 Task: Add Sprouts Veggie Straws to the cart.
Action: Mouse moved to (55, 315)
Screenshot: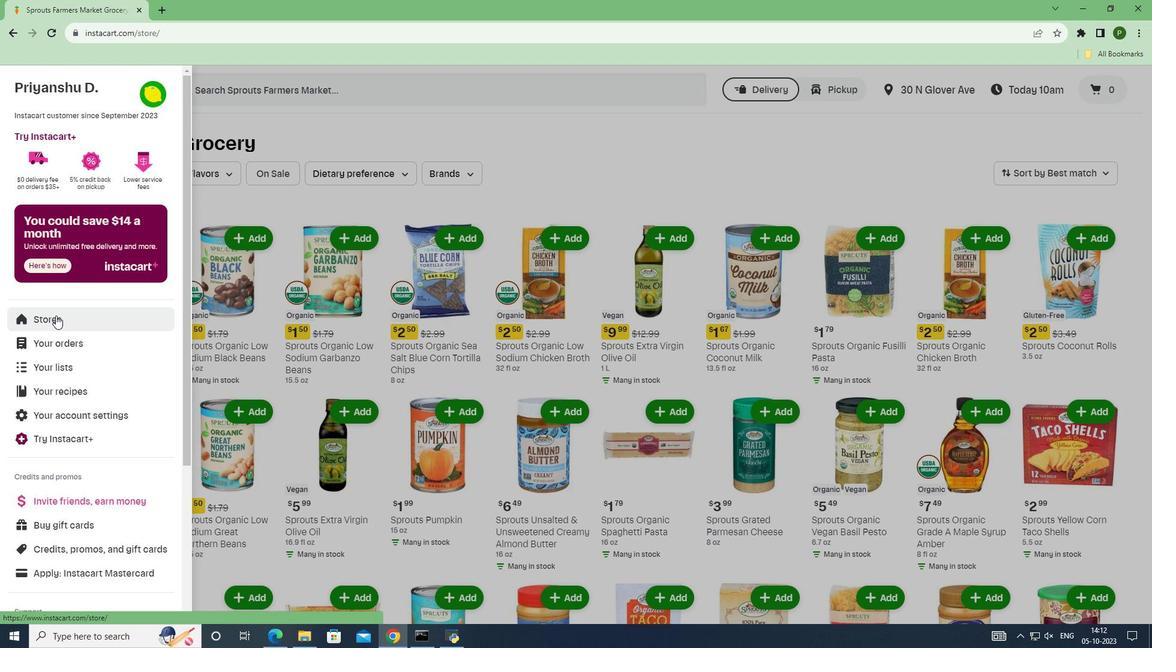 
Action: Mouse pressed left at (55, 315)
Screenshot: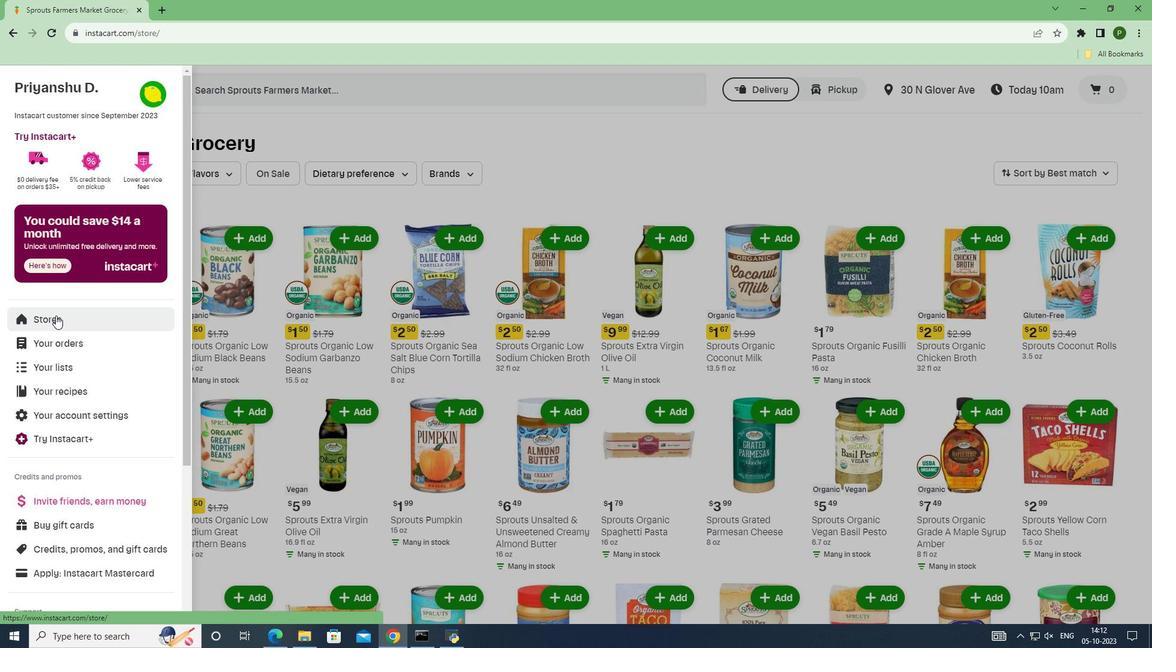 
Action: Mouse moved to (291, 145)
Screenshot: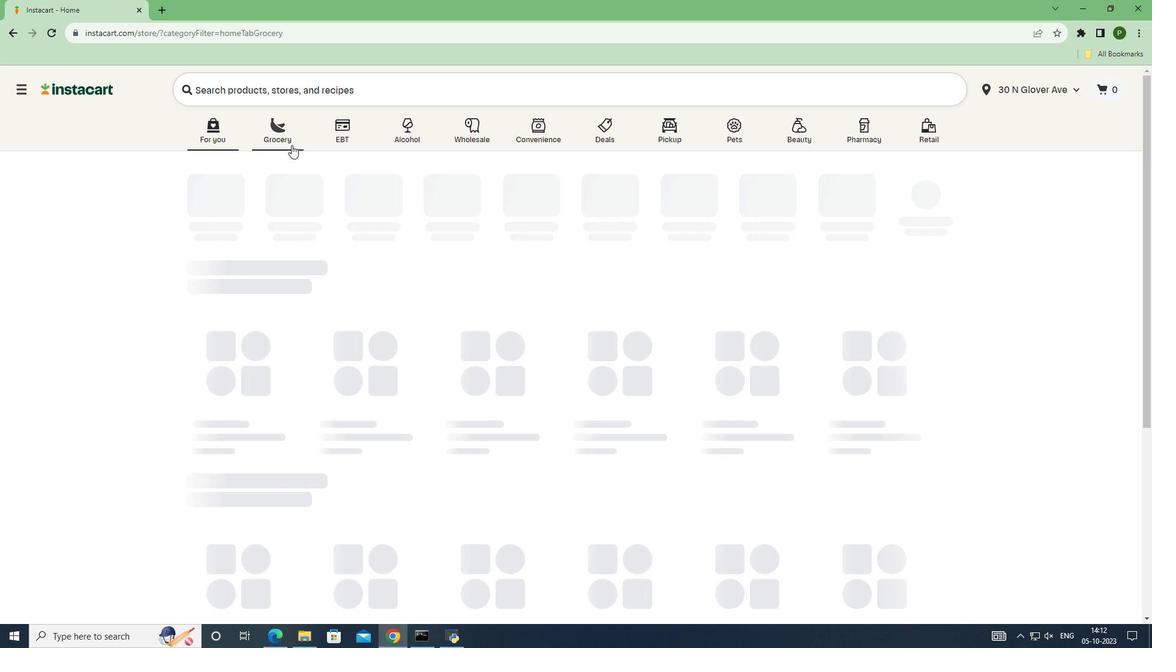 
Action: Mouse pressed left at (291, 145)
Screenshot: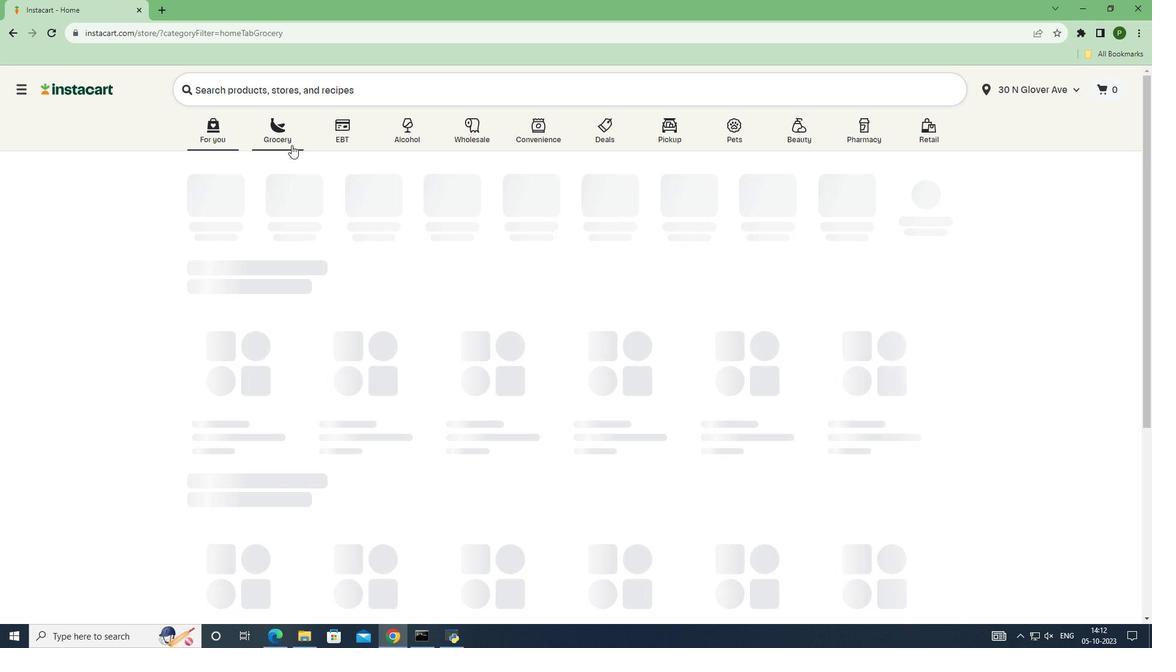
Action: Mouse moved to (742, 291)
Screenshot: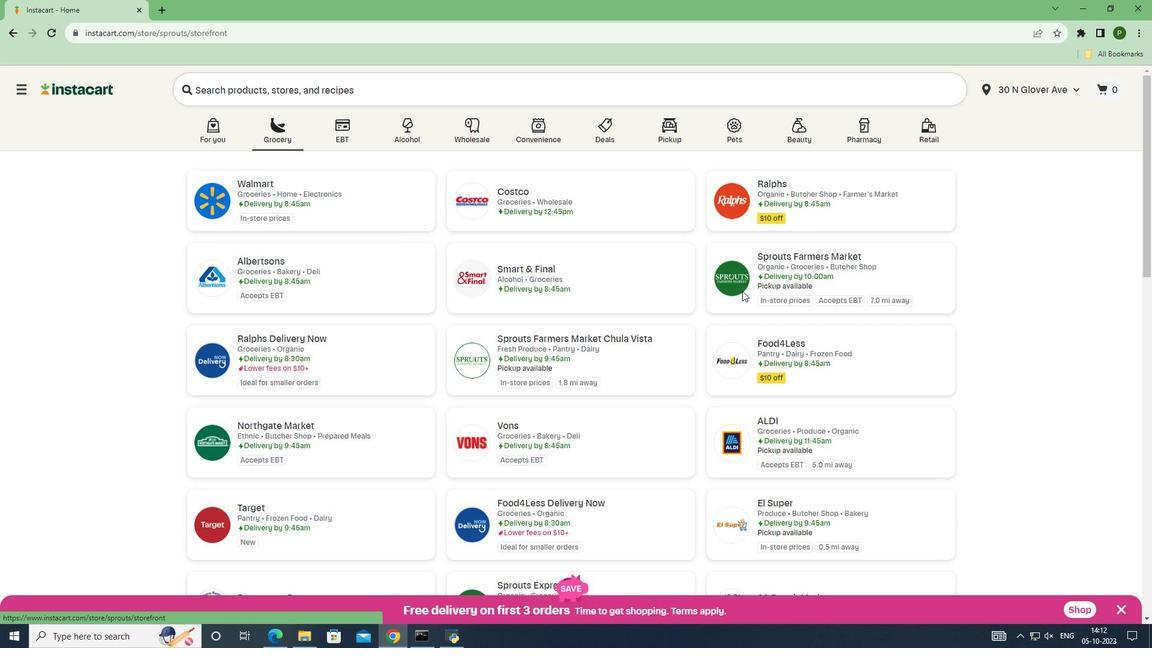 
Action: Mouse pressed left at (742, 291)
Screenshot: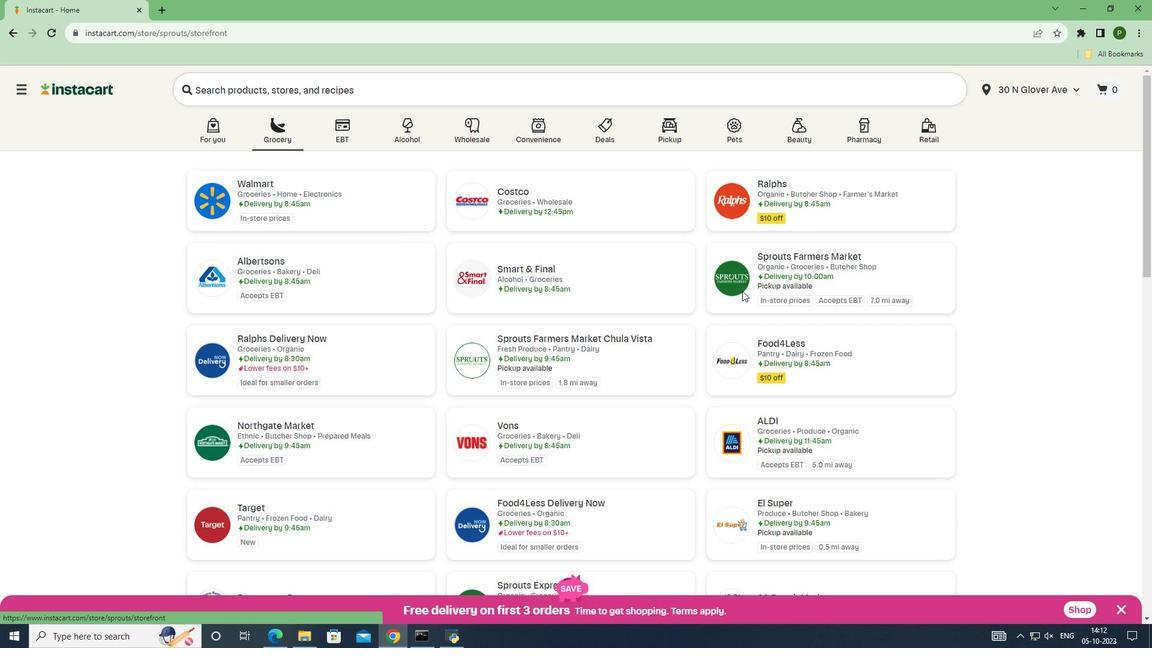 
Action: Mouse moved to (81, 336)
Screenshot: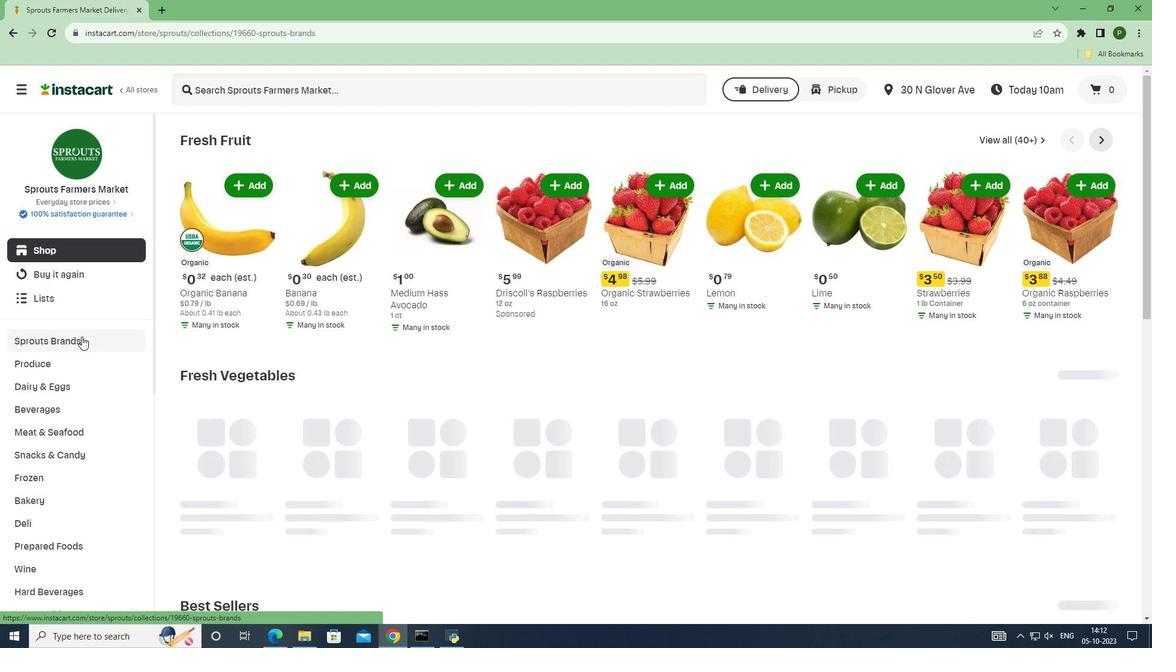 
Action: Mouse pressed left at (81, 336)
Screenshot: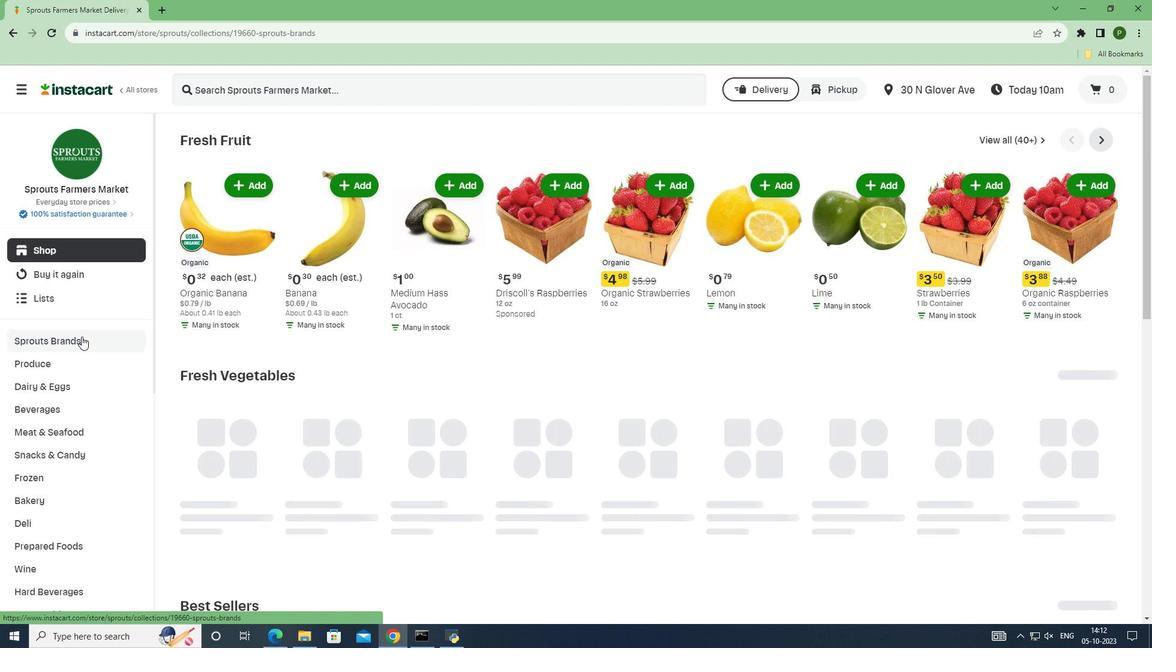 
Action: Mouse moved to (51, 431)
Screenshot: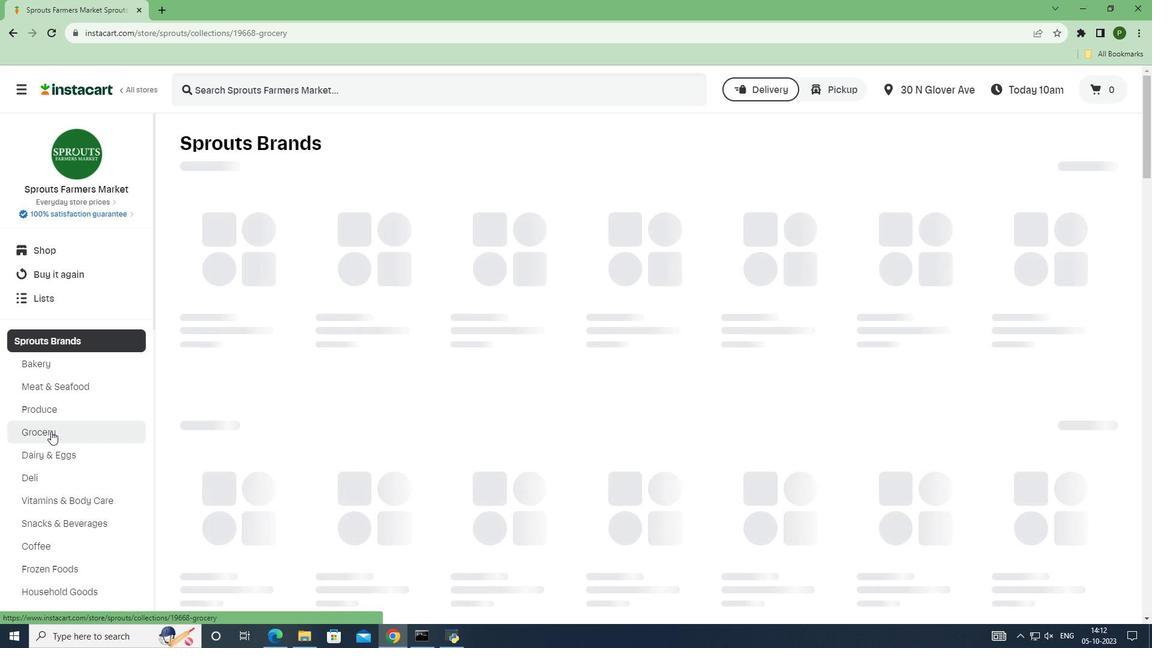 
Action: Mouse pressed left at (51, 431)
Screenshot: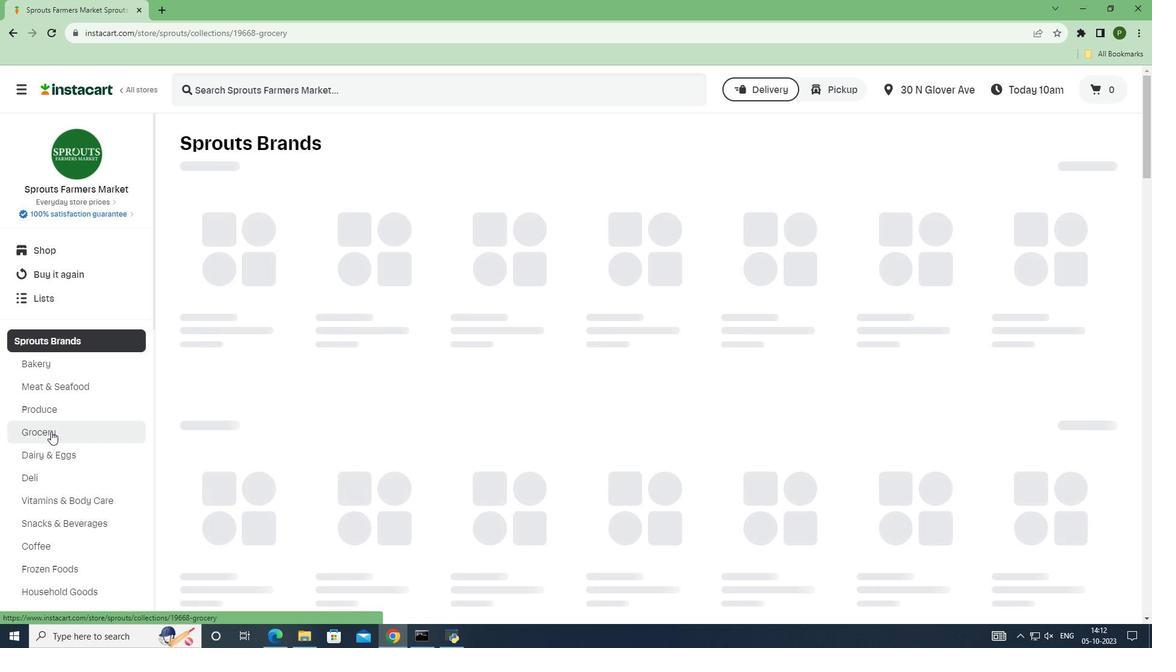 
Action: Mouse moved to (260, 86)
Screenshot: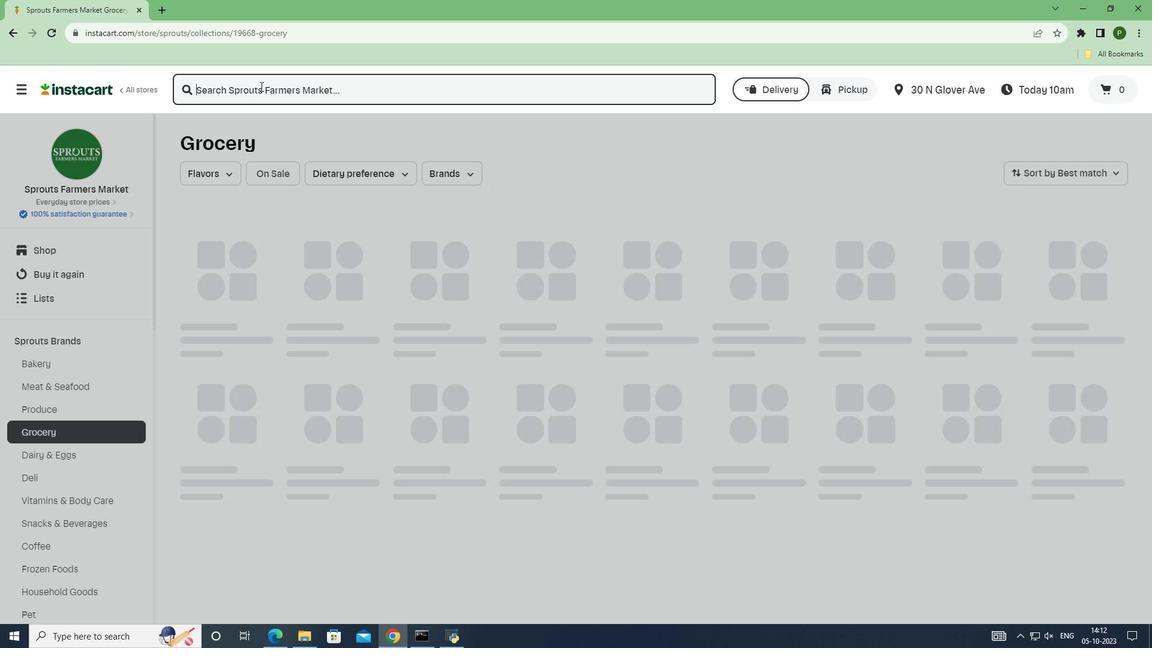 
Action: Mouse pressed left at (260, 86)
Screenshot: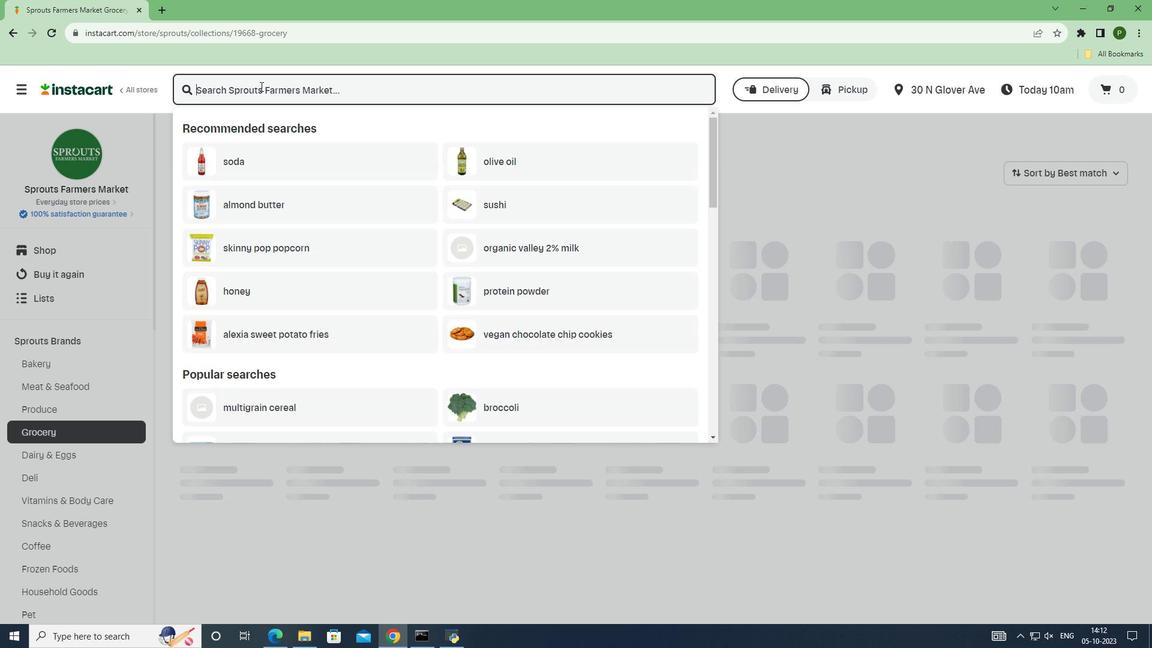 
Action: Key pressed <Key.caps_lock>S<Key.caps_lock>prots<Key.space><Key.caps_lock>V<Key.caps_lock>eggie<Key.space><Key.caps_lock>S<Key.caps_lock>r
Screenshot: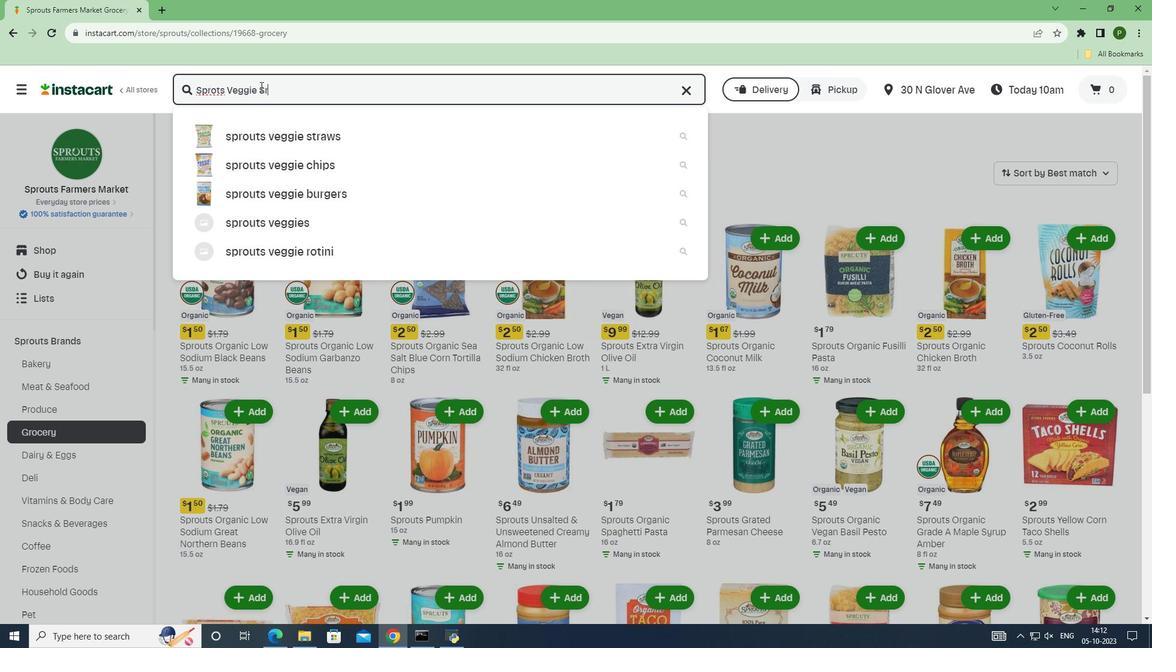 
Action: Mouse moved to (269, 126)
Screenshot: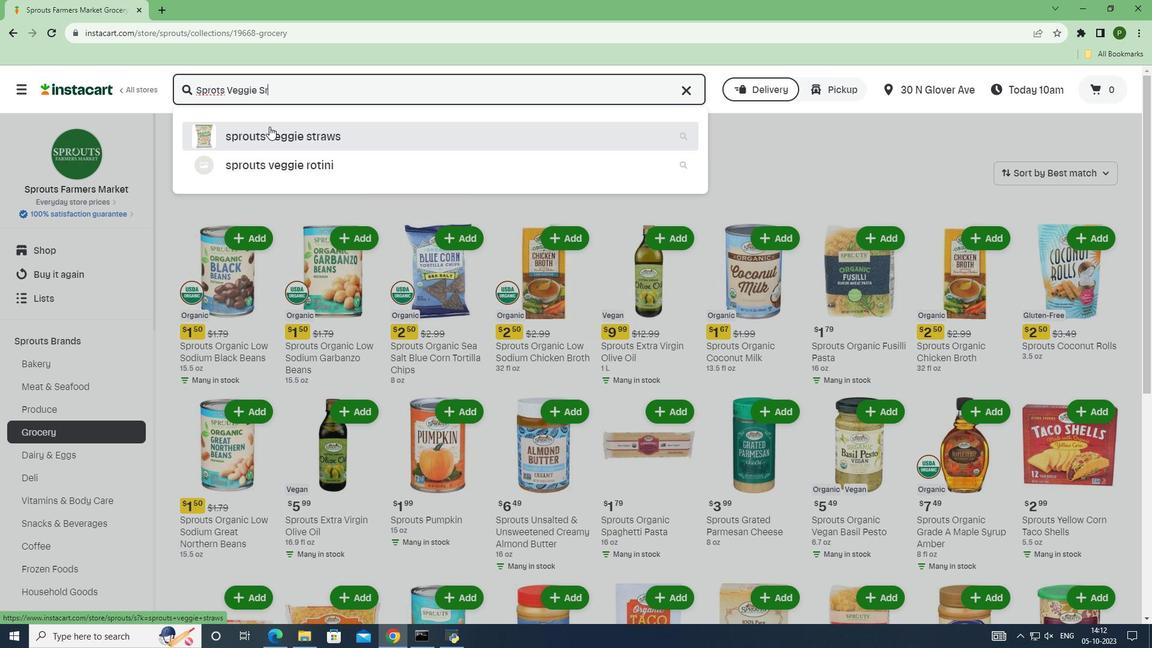 
Action: Mouse pressed left at (269, 126)
Screenshot: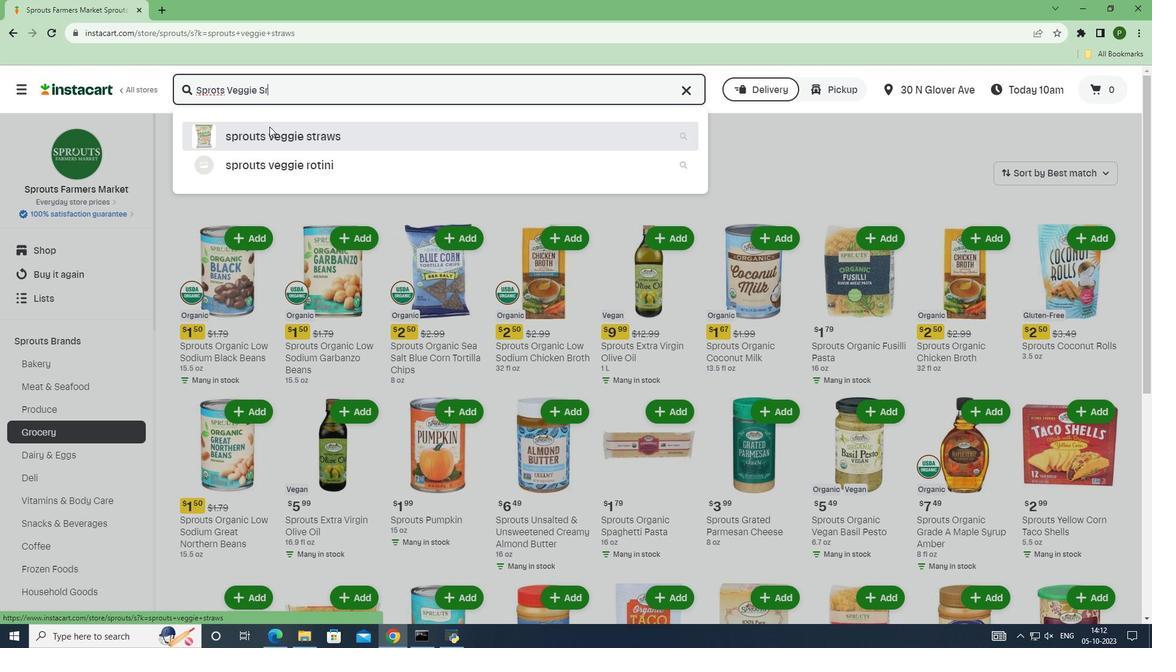 
Action: Mouse moved to (334, 333)
Screenshot: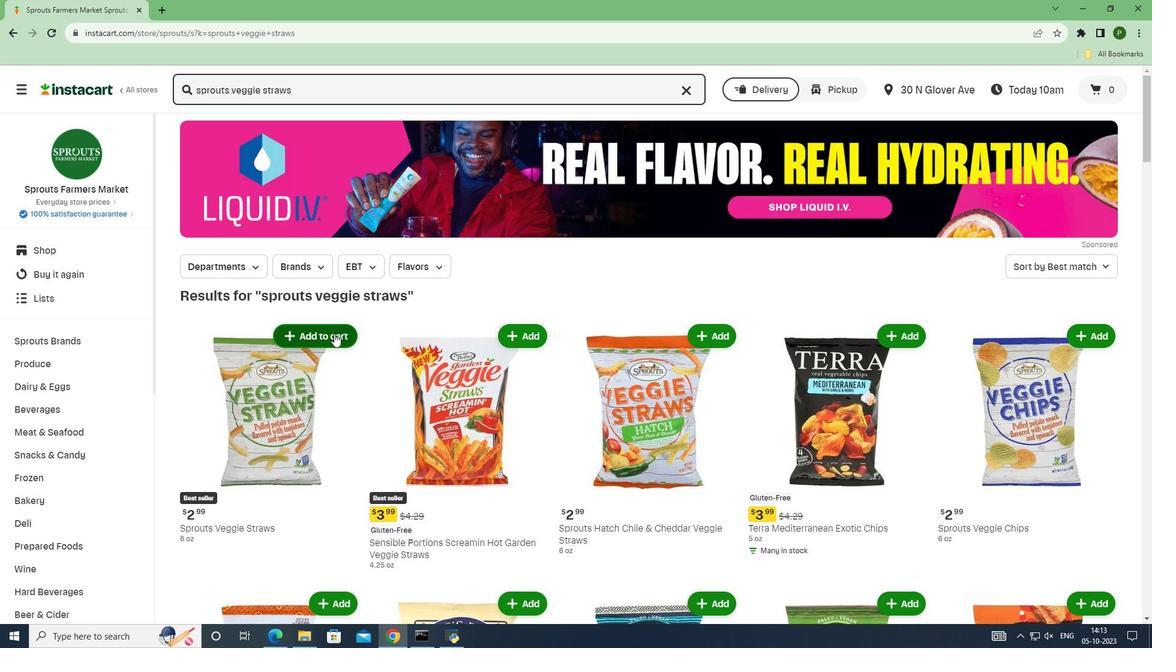 
Action: Mouse pressed left at (334, 333)
Screenshot: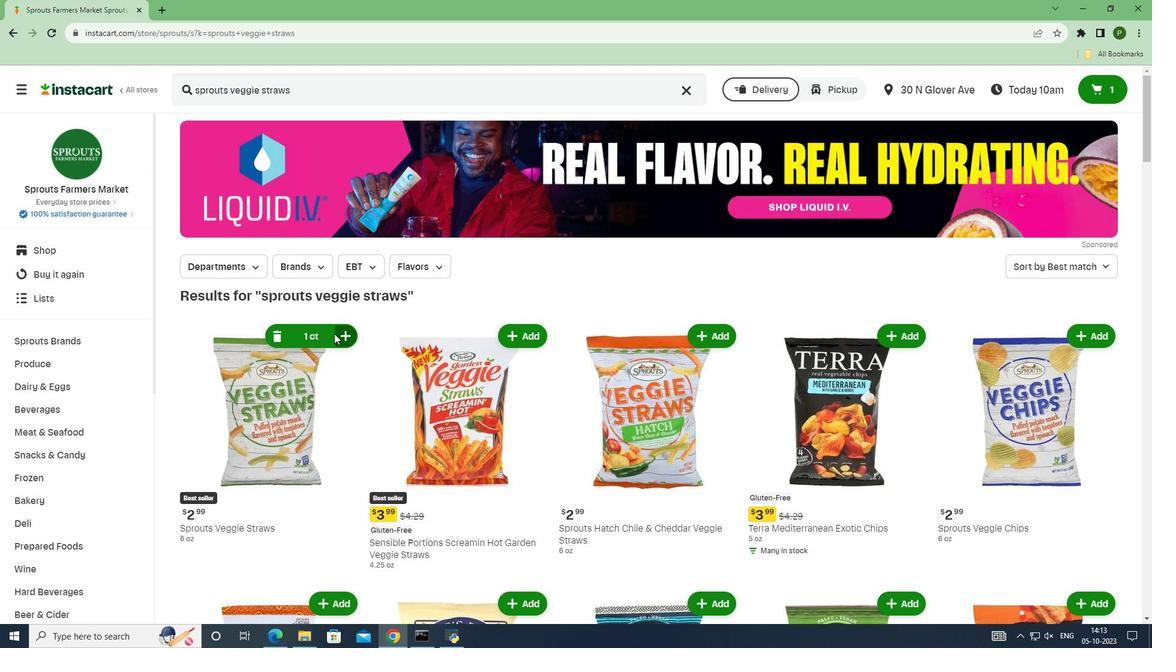 
